 Task: Use the formula "IMLOG" in spreadsheet "Project portfolio".
Action: Mouse moved to (969, 482)
Screenshot: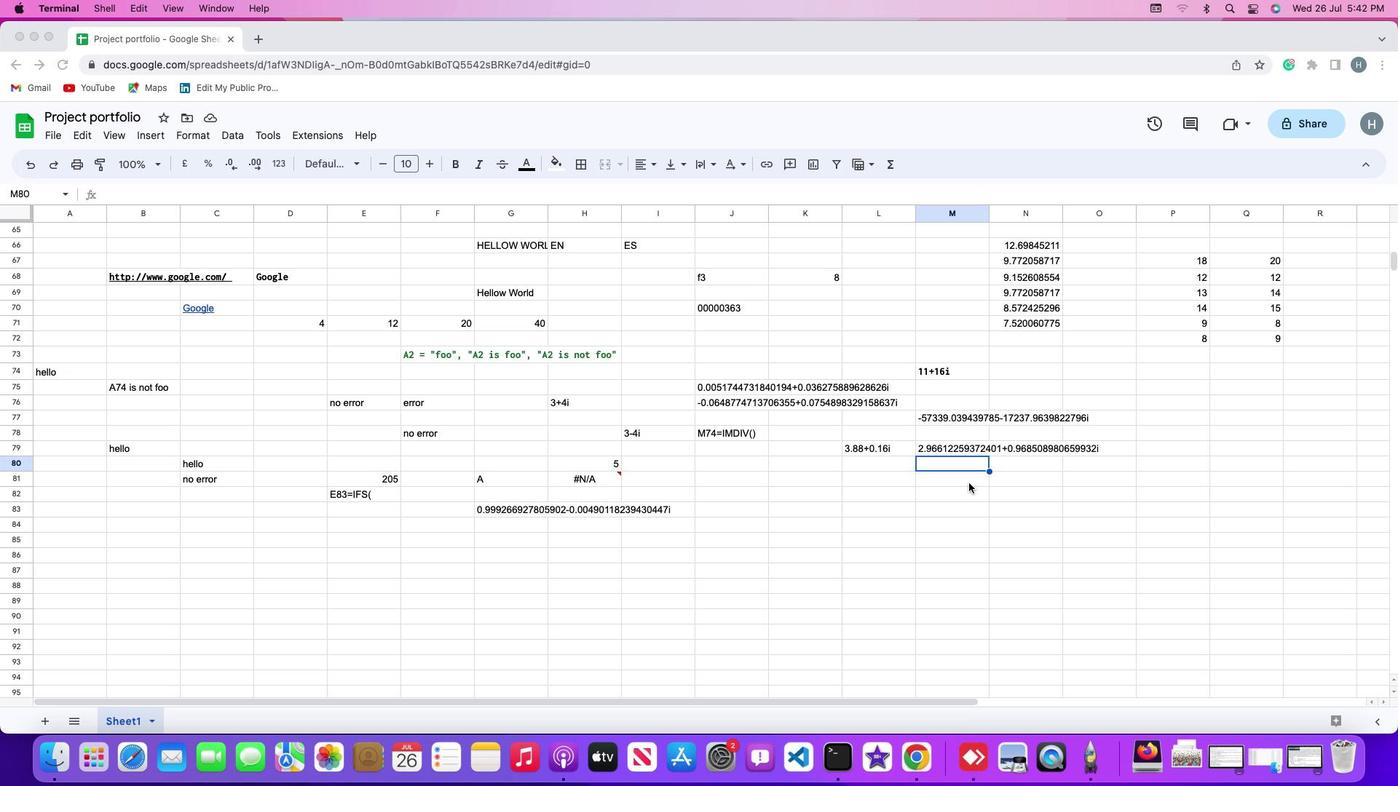 
Action: Mouse pressed left at (969, 482)
Screenshot: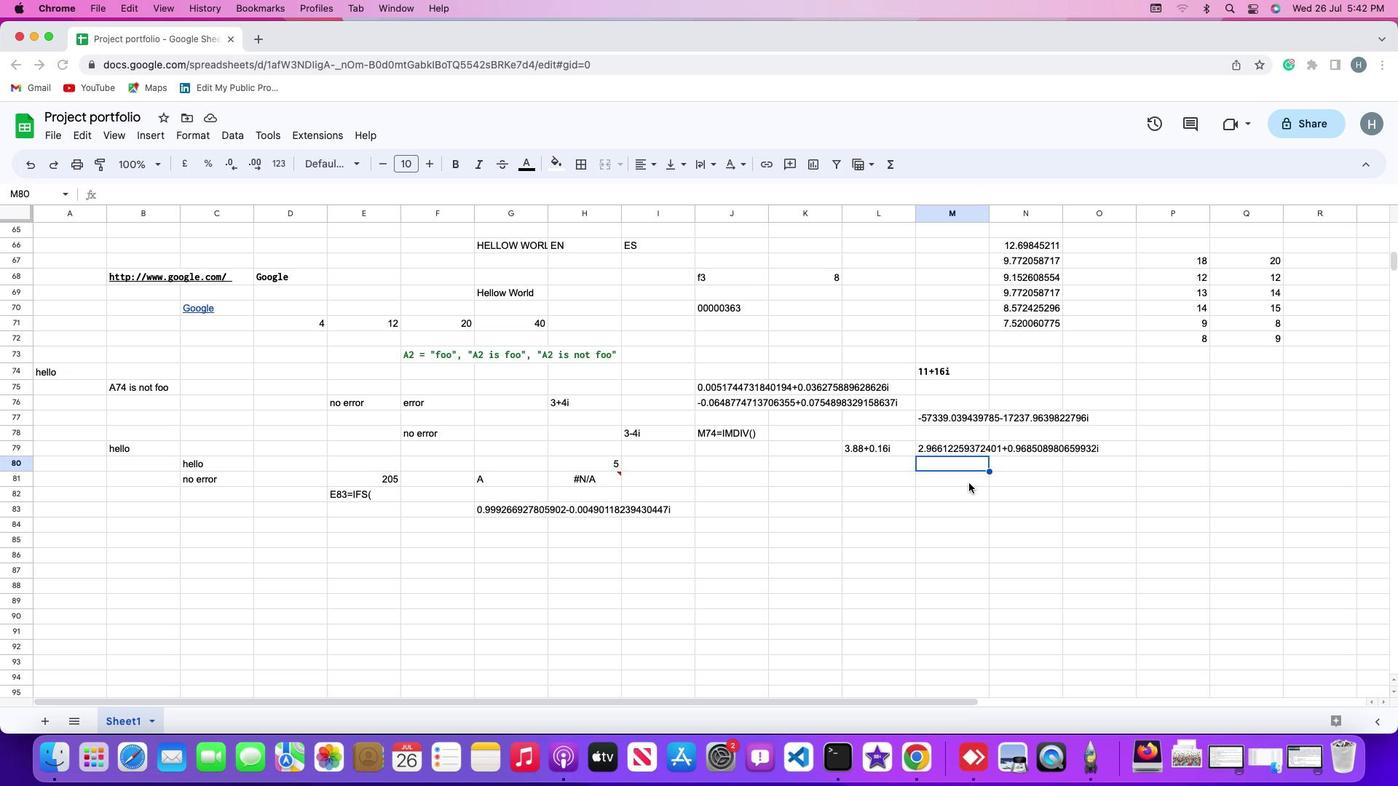 
Action: Mouse moved to (941, 482)
Screenshot: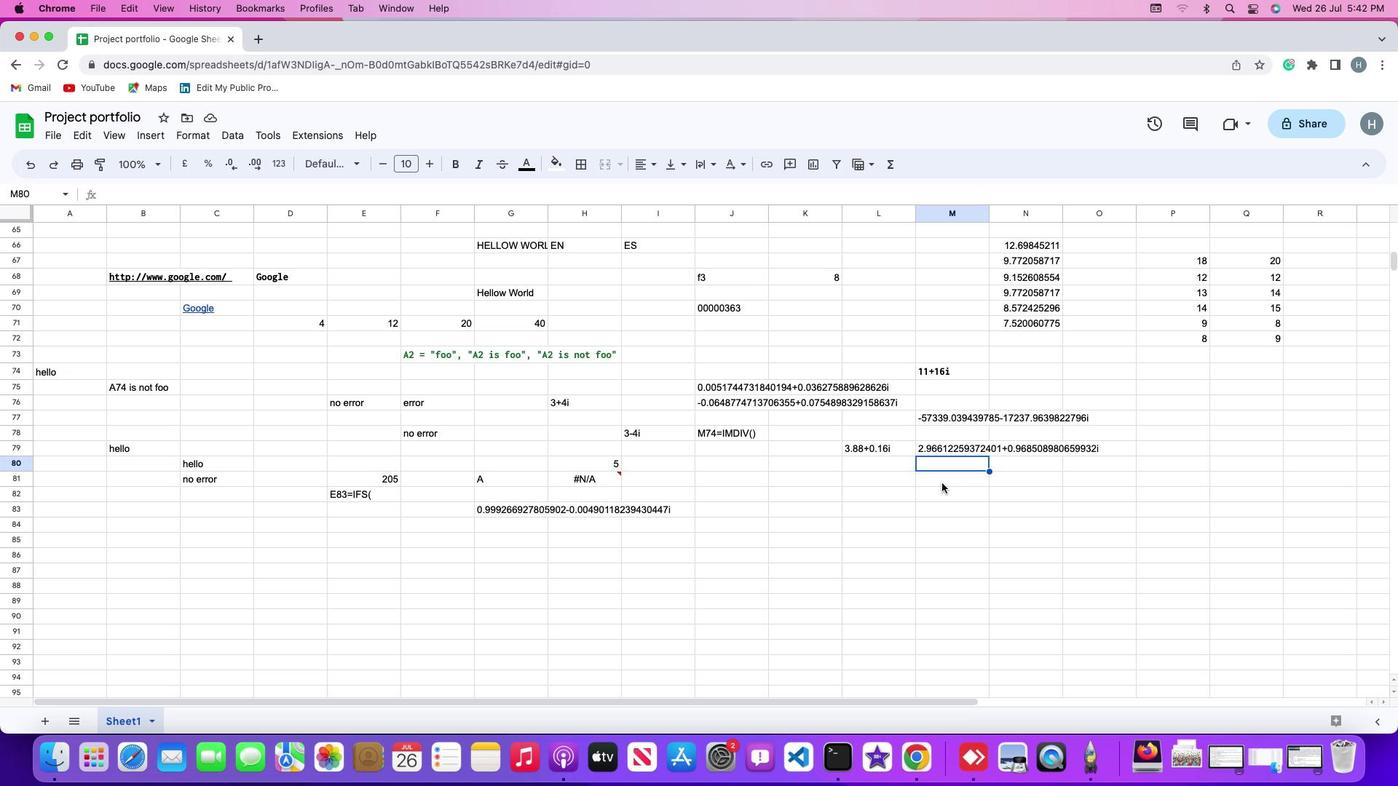 
Action: Mouse pressed left at (941, 482)
Screenshot: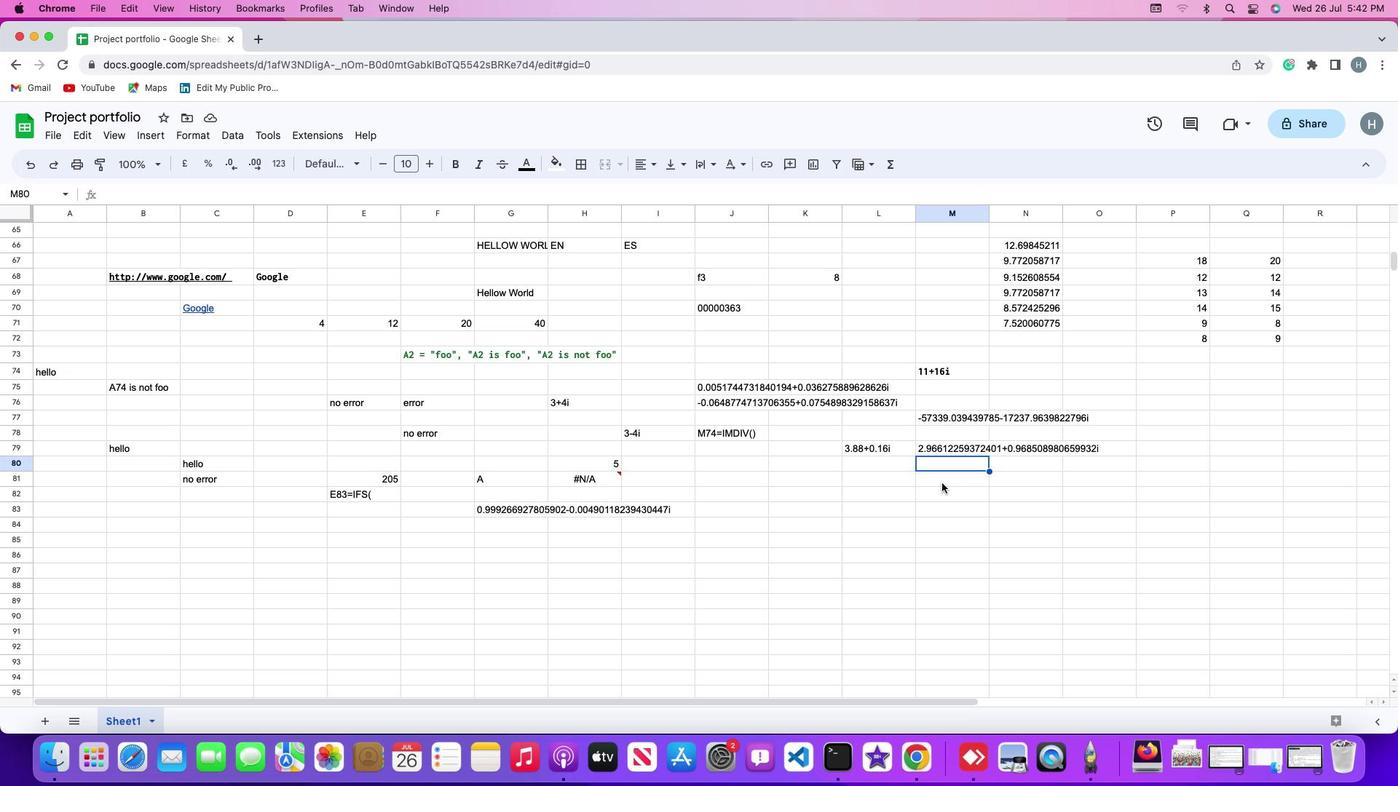 
Action: Mouse moved to (149, 139)
Screenshot: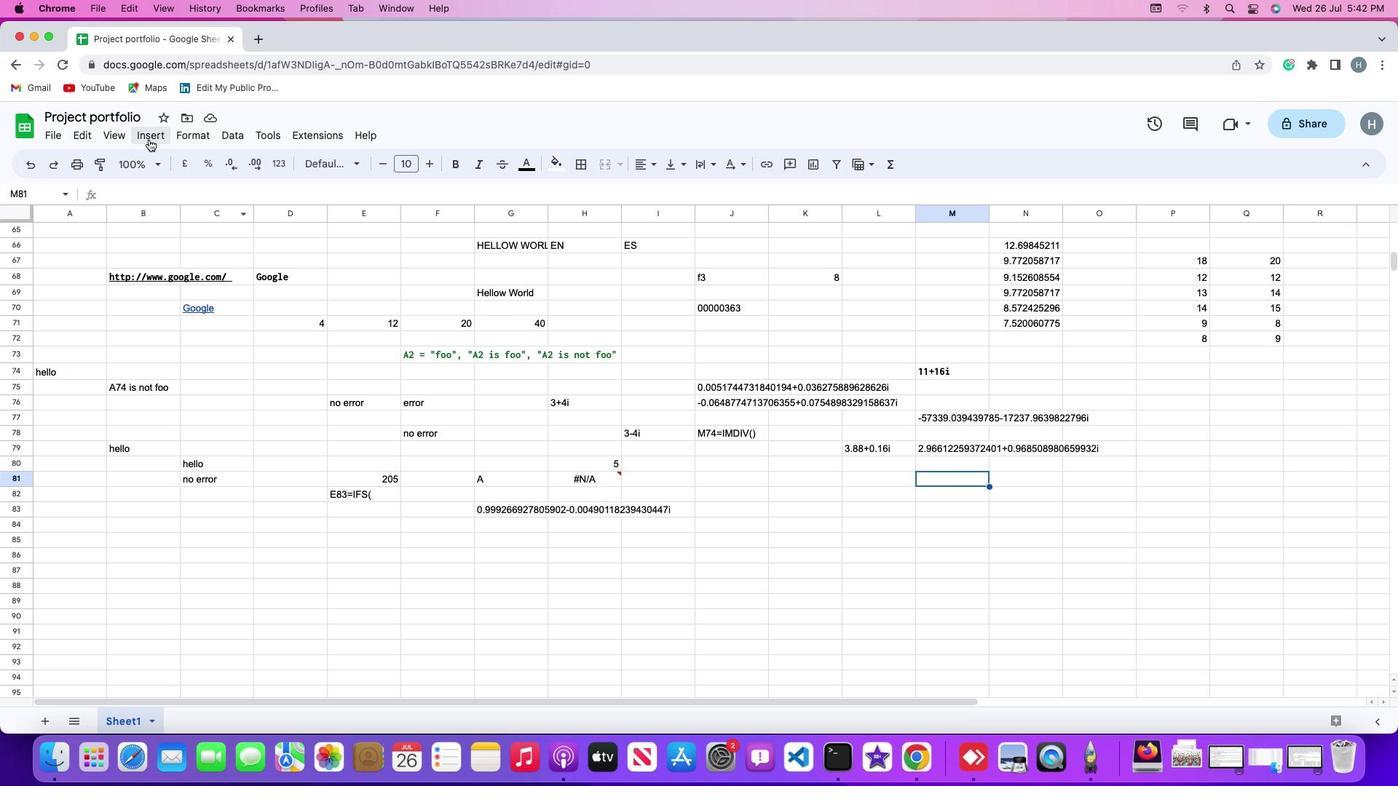 
Action: Mouse pressed left at (149, 139)
Screenshot: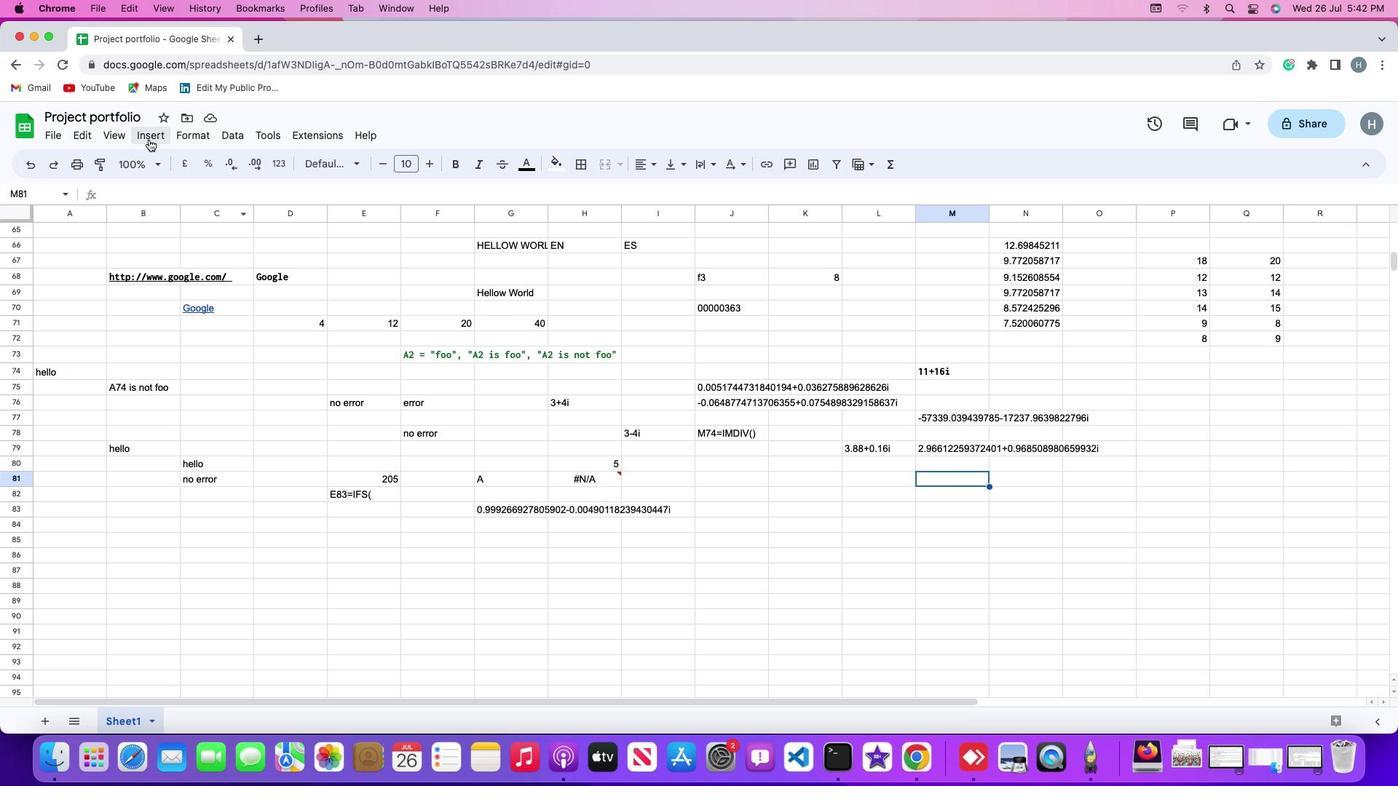 
Action: Mouse moved to (171, 372)
Screenshot: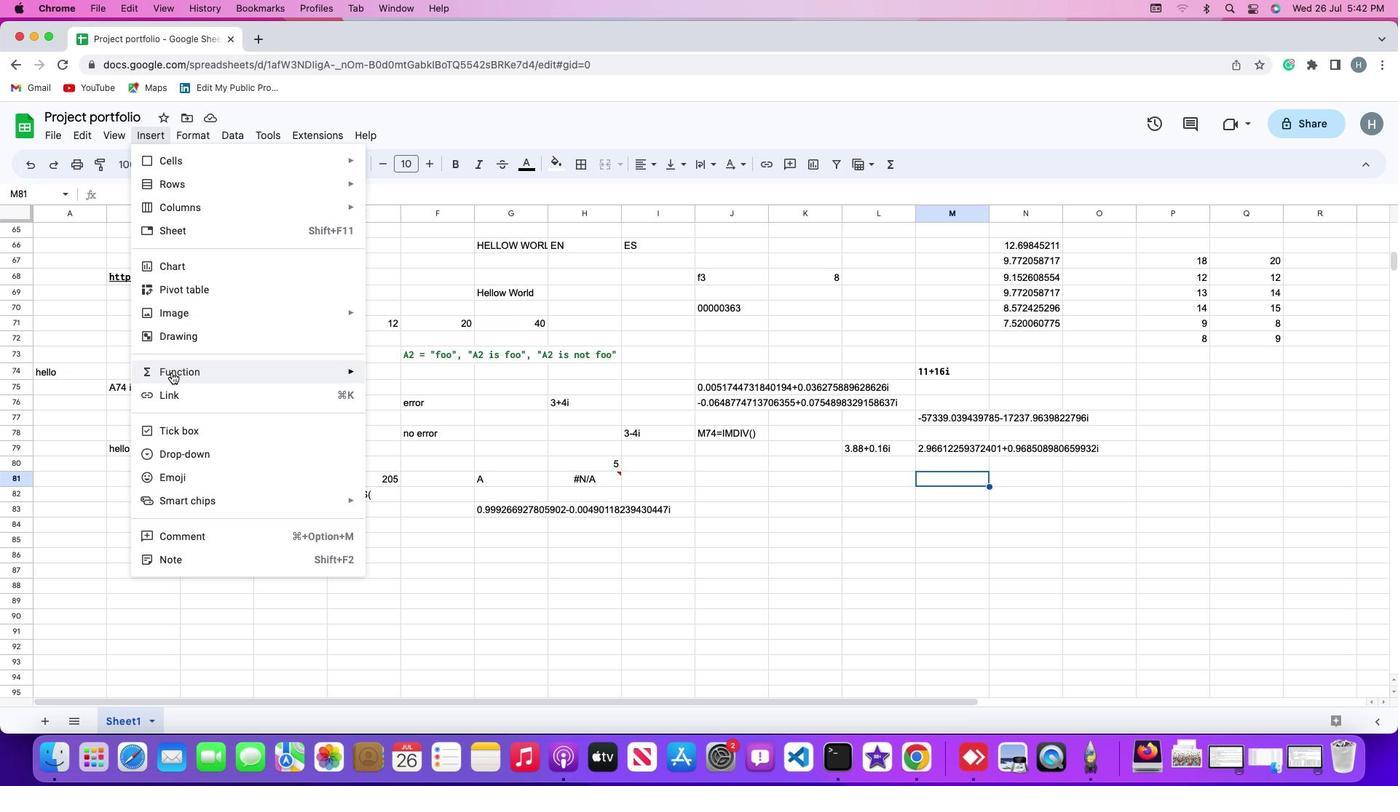 
Action: Mouse pressed left at (171, 372)
Screenshot: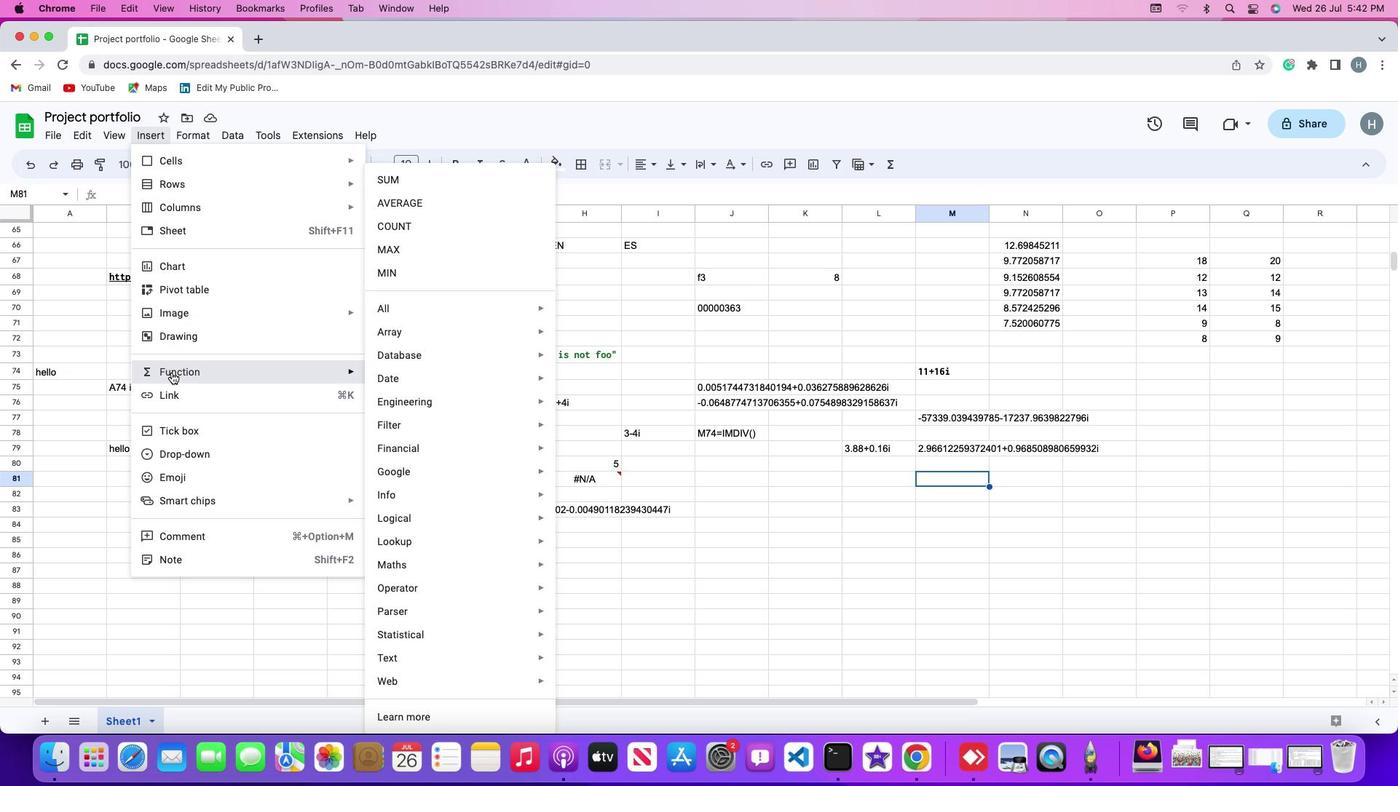 
Action: Mouse moved to (431, 307)
Screenshot: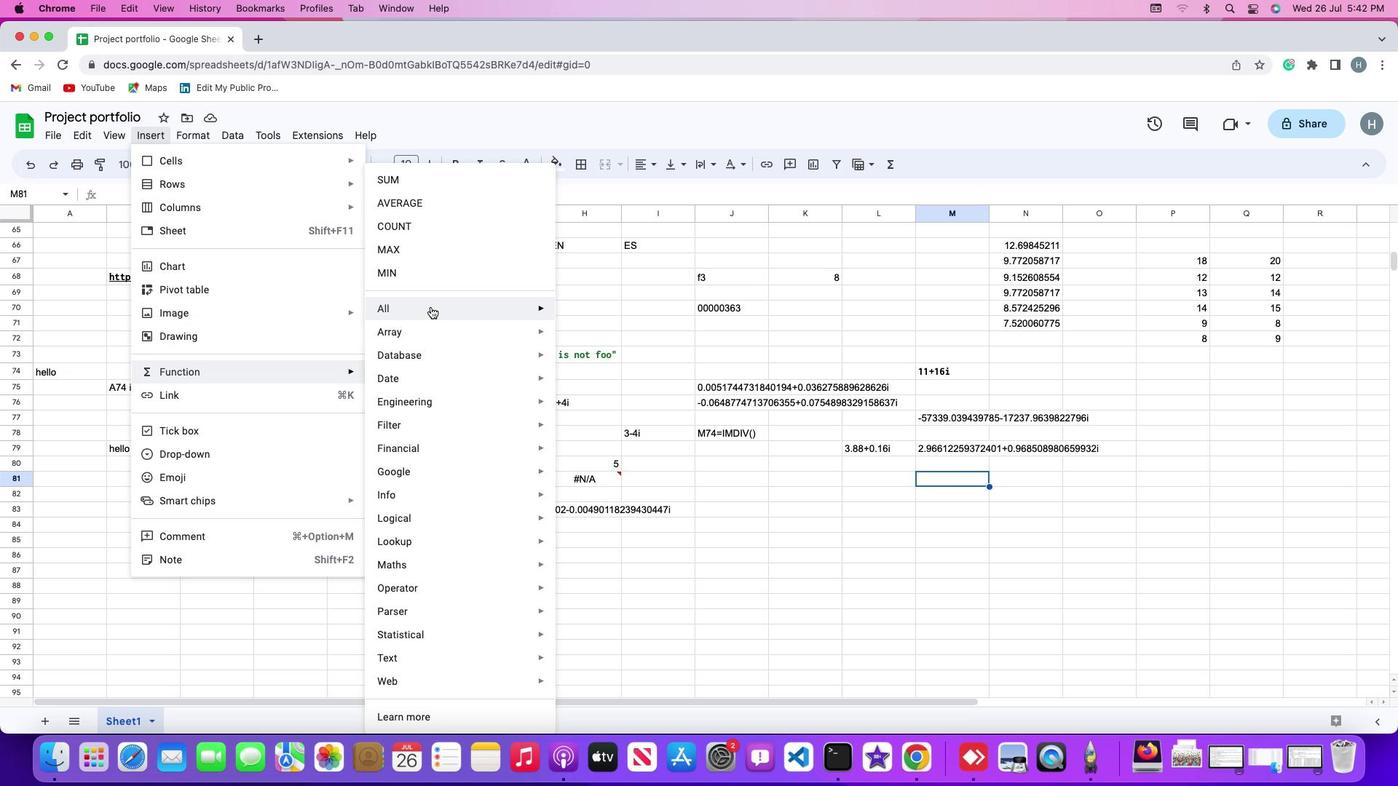 
Action: Mouse pressed left at (431, 307)
Screenshot: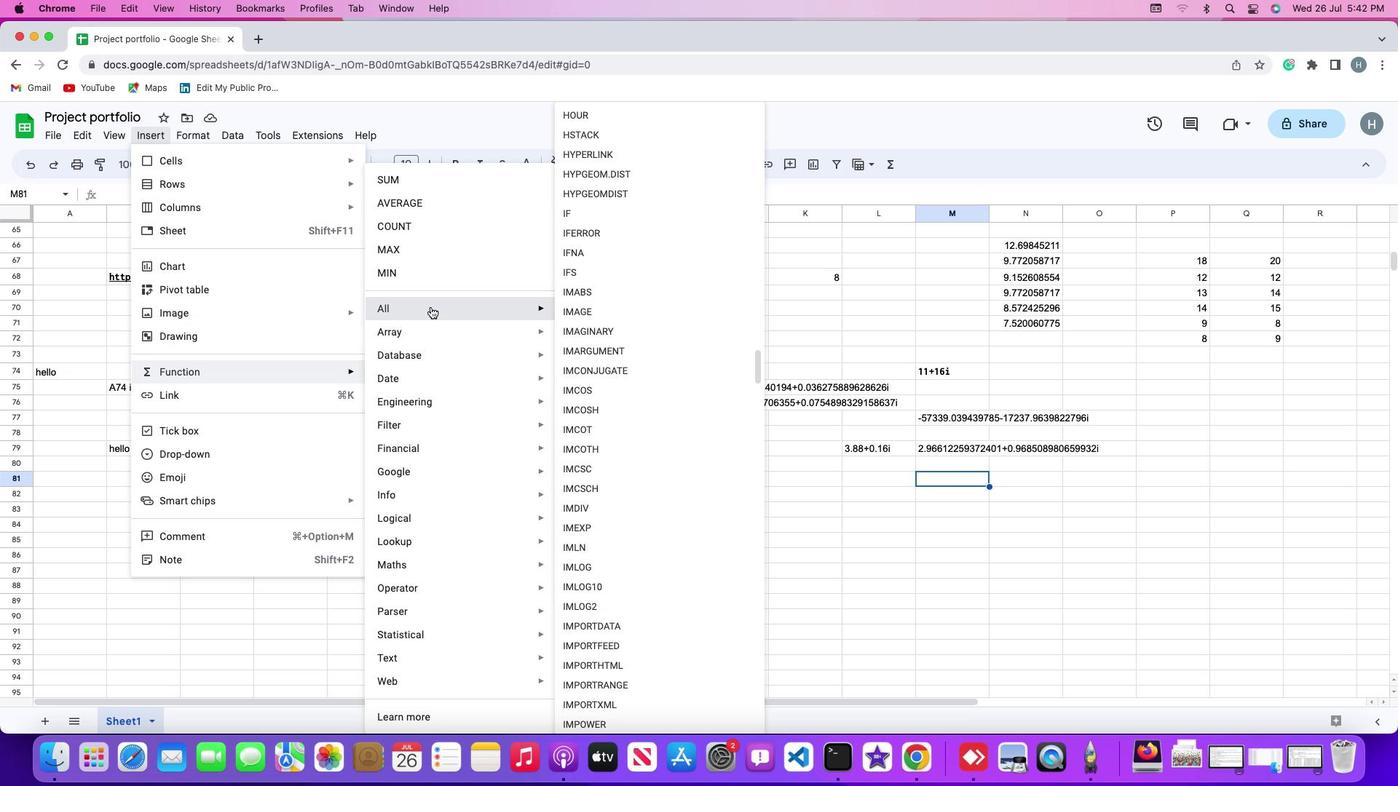 
Action: Mouse moved to (586, 567)
Screenshot: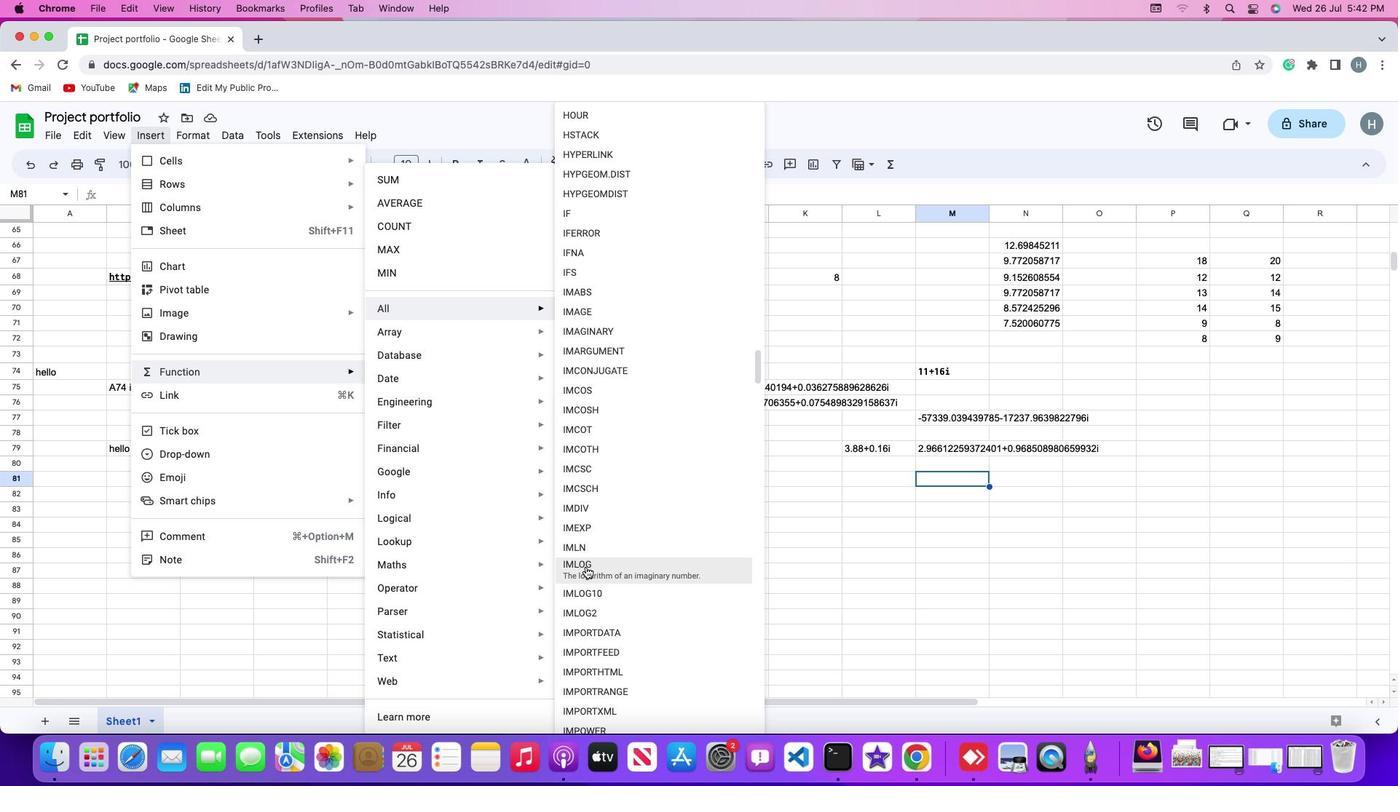 
Action: Mouse pressed left at (586, 567)
Screenshot: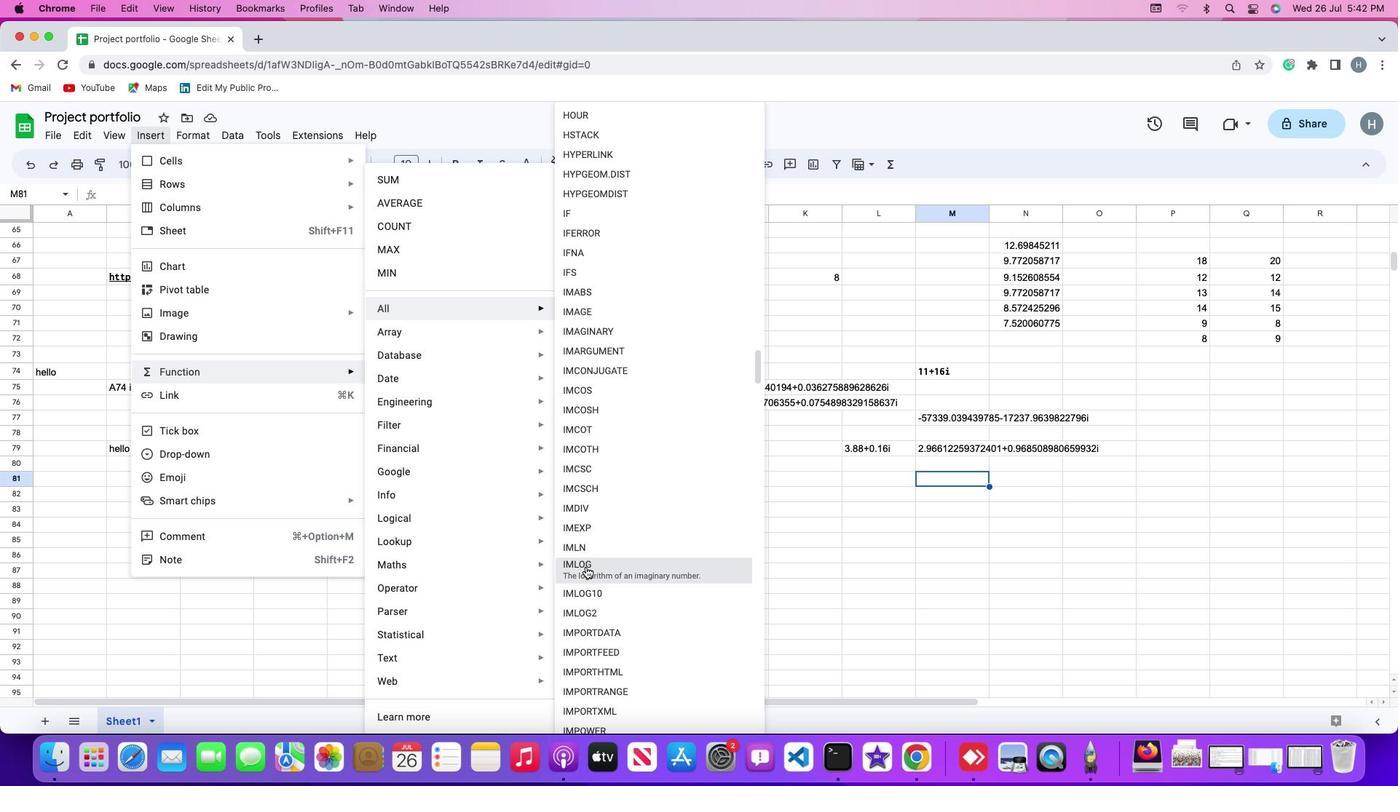 
Action: Mouse moved to (945, 372)
Screenshot: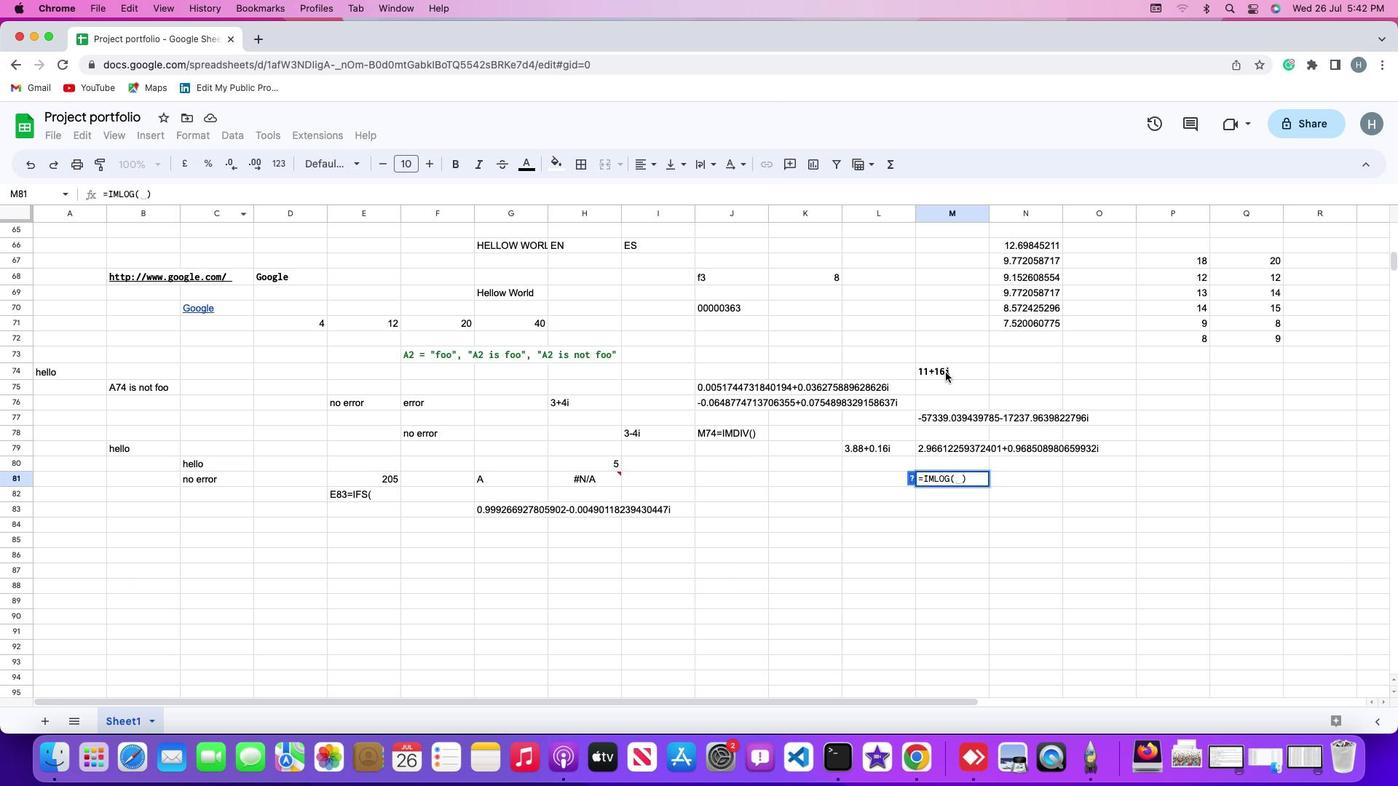 
Action: Mouse pressed left at (945, 372)
Screenshot: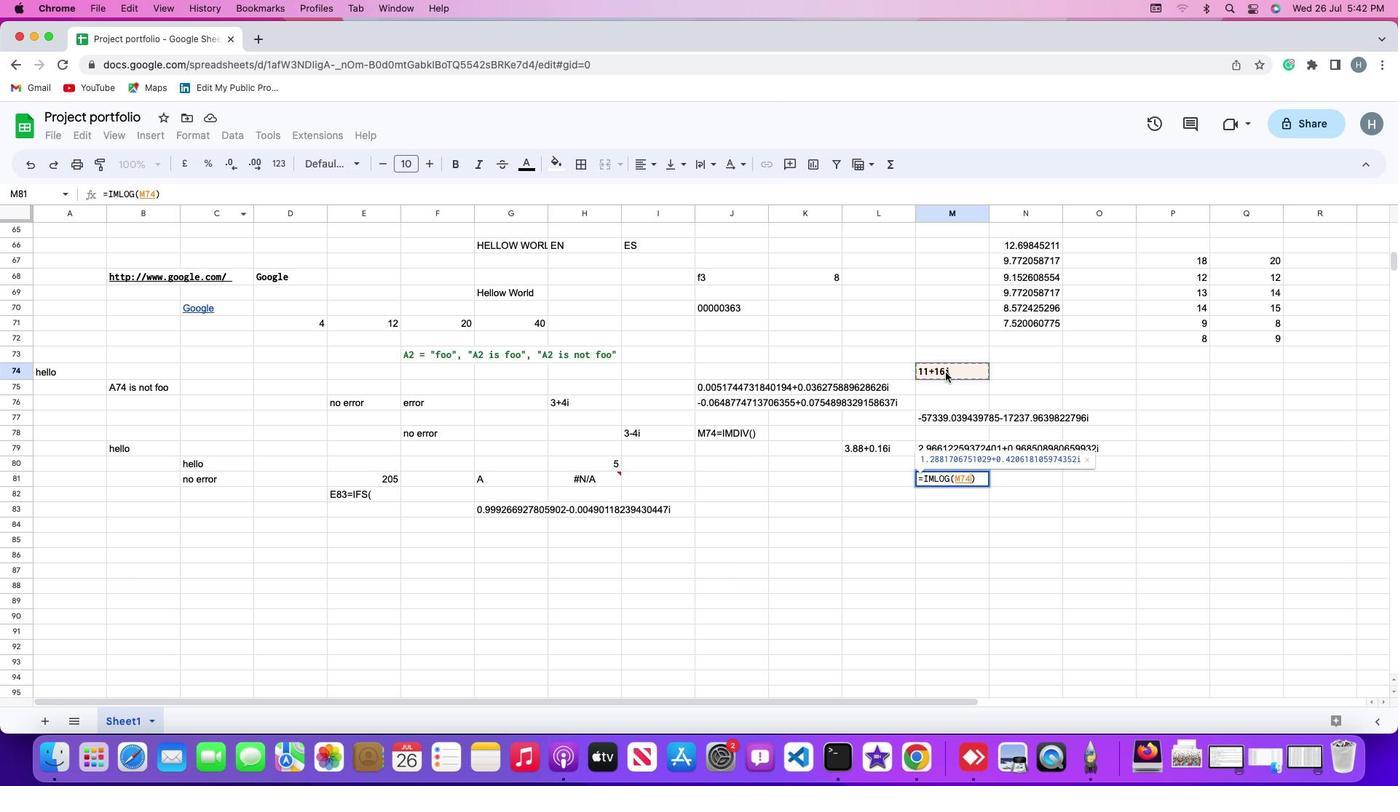 
Action: Key pressed Key.enter
Screenshot: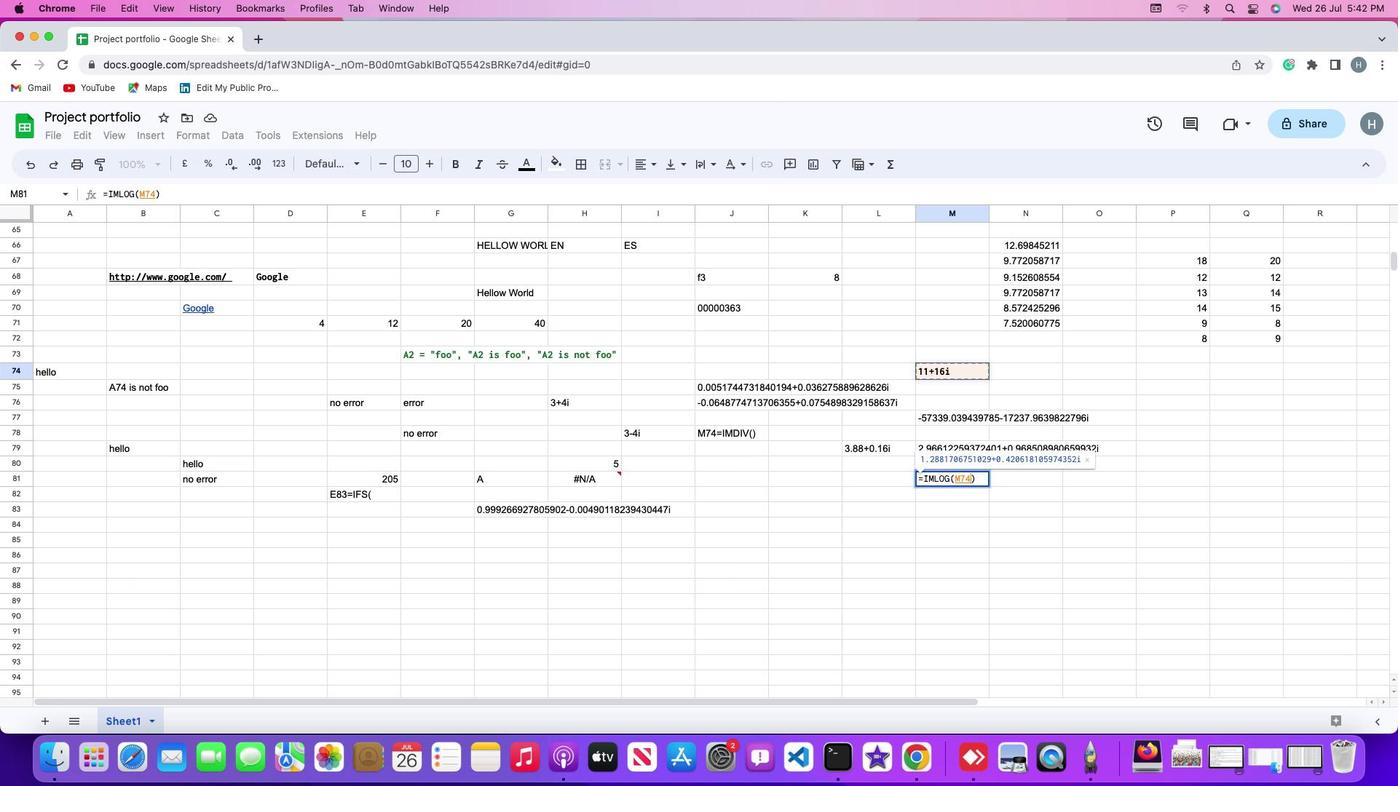 
